 Task: Create a due date automation trigger when advanced on, 2 working days before a card is due add dates starting in in more than 1 days at 11:00 AM.
Action: Mouse moved to (1081, 87)
Screenshot: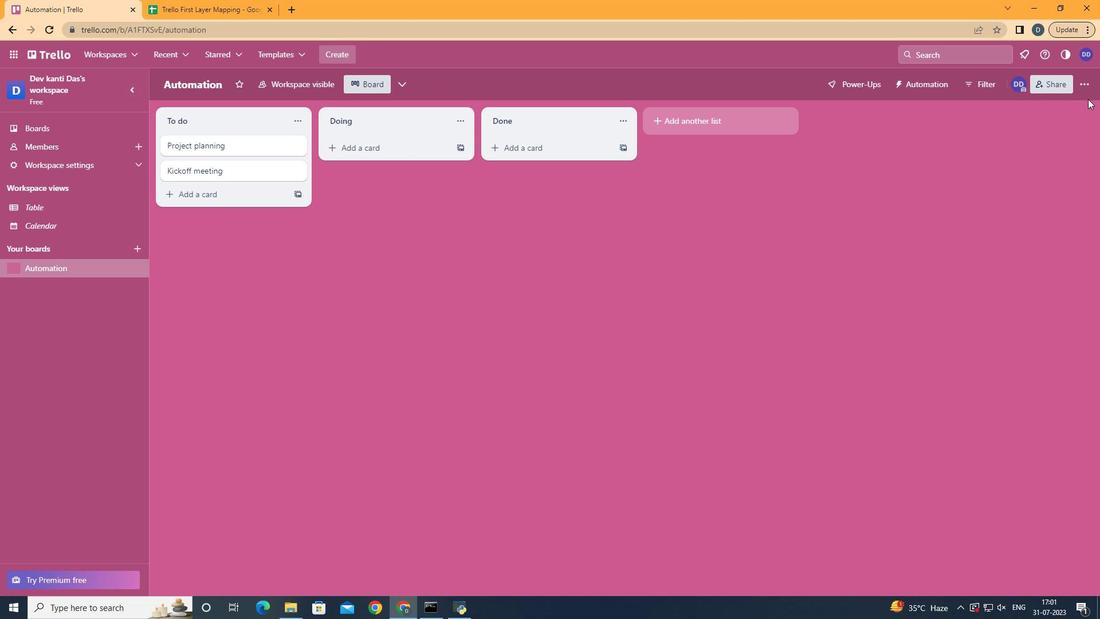 
Action: Mouse pressed left at (1081, 87)
Screenshot: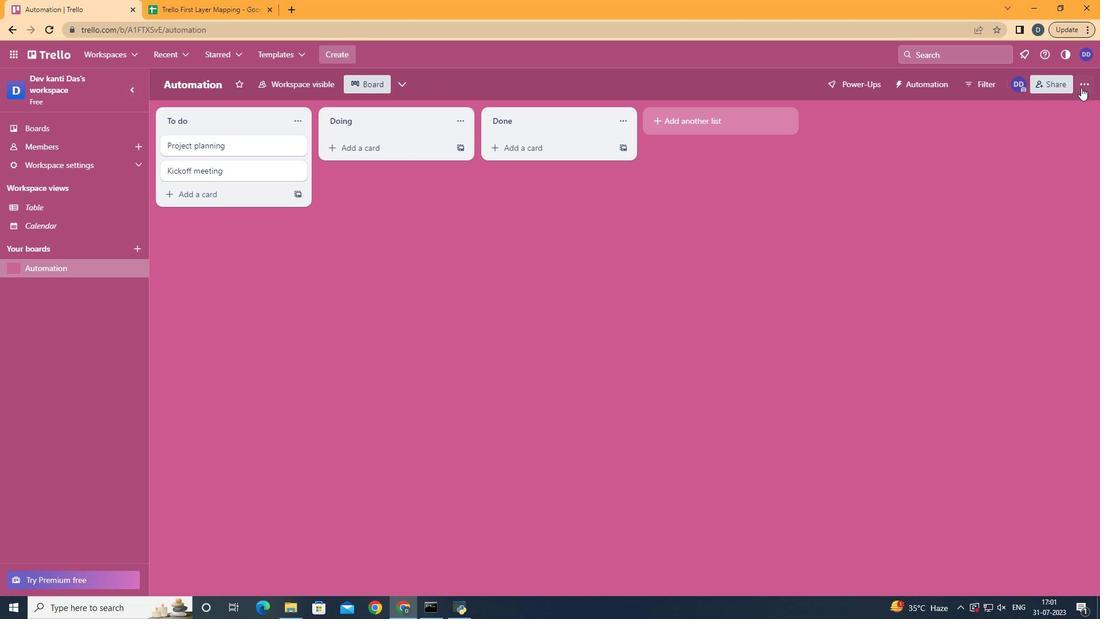 
Action: Mouse moved to (1002, 248)
Screenshot: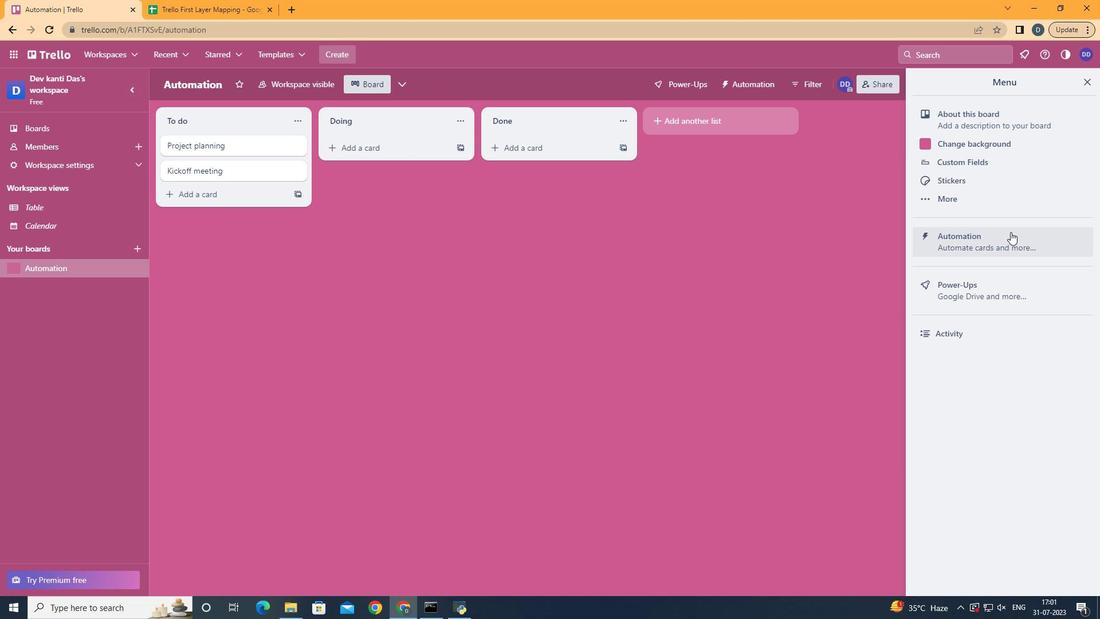 
Action: Mouse pressed left at (1002, 248)
Screenshot: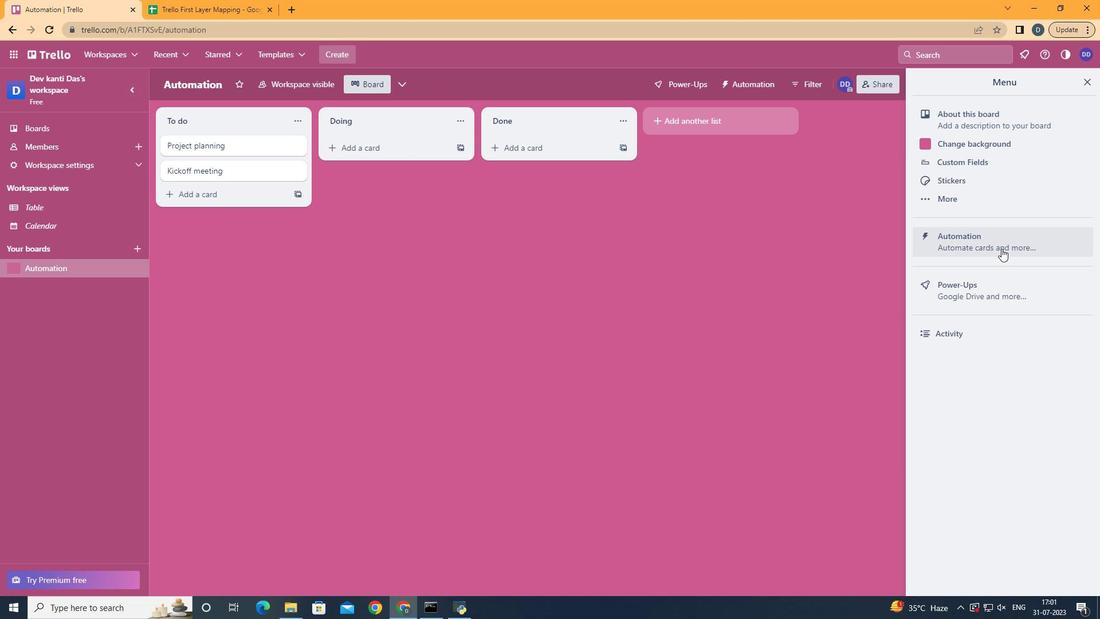 
Action: Mouse moved to (214, 229)
Screenshot: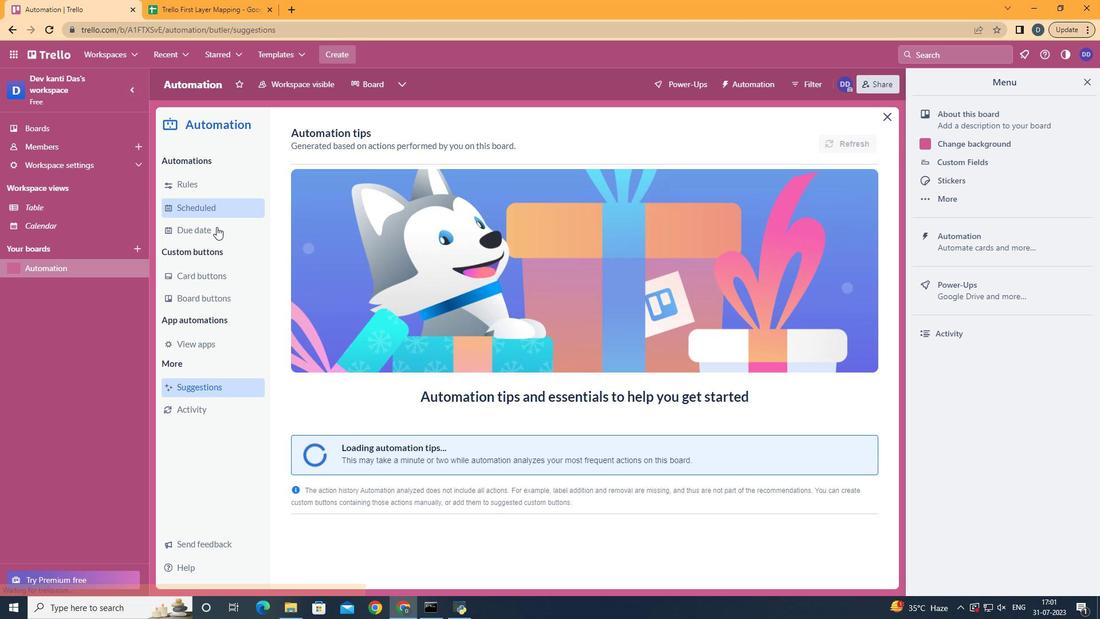 
Action: Mouse pressed left at (214, 229)
Screenshot: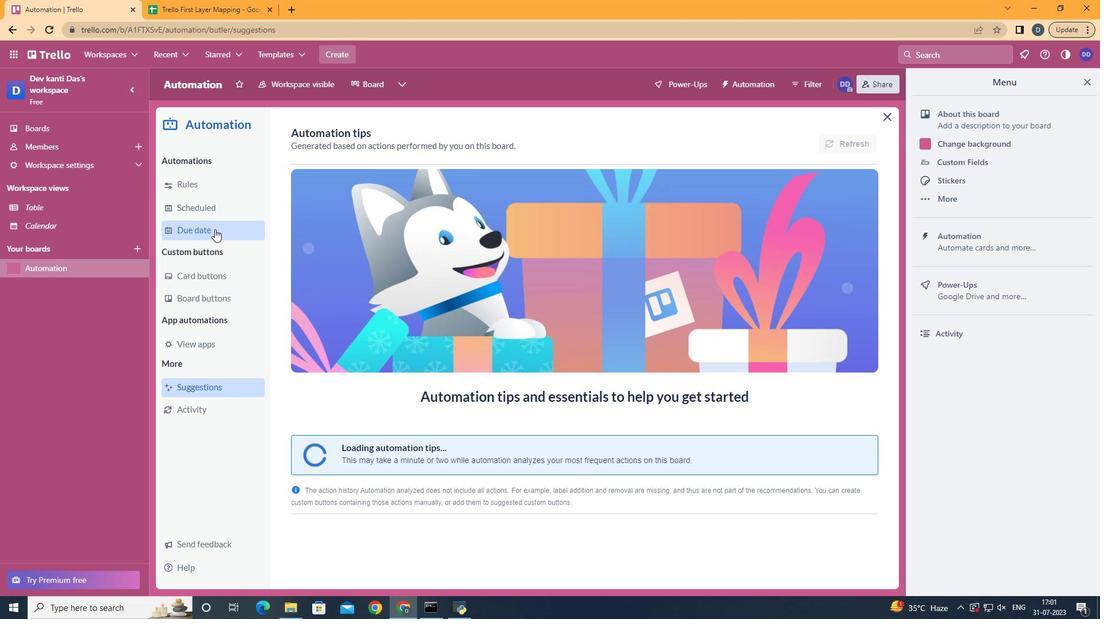 
Action: Mouse moved to (807, 134)
Screenshot: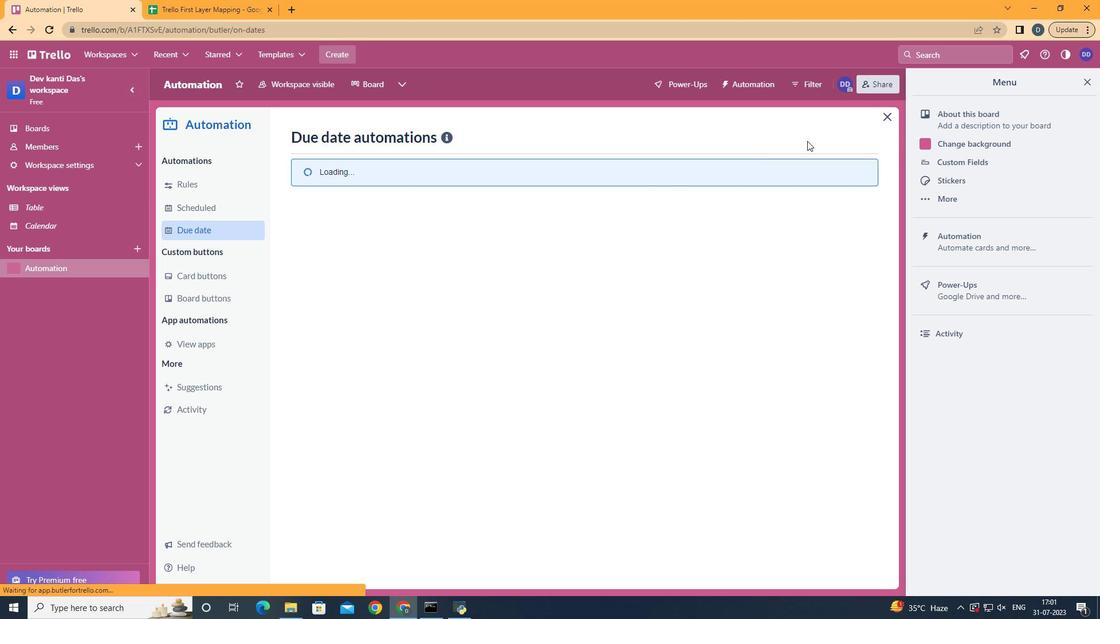 
Action: Mouse pressed left at (807, 134)
Screenshot: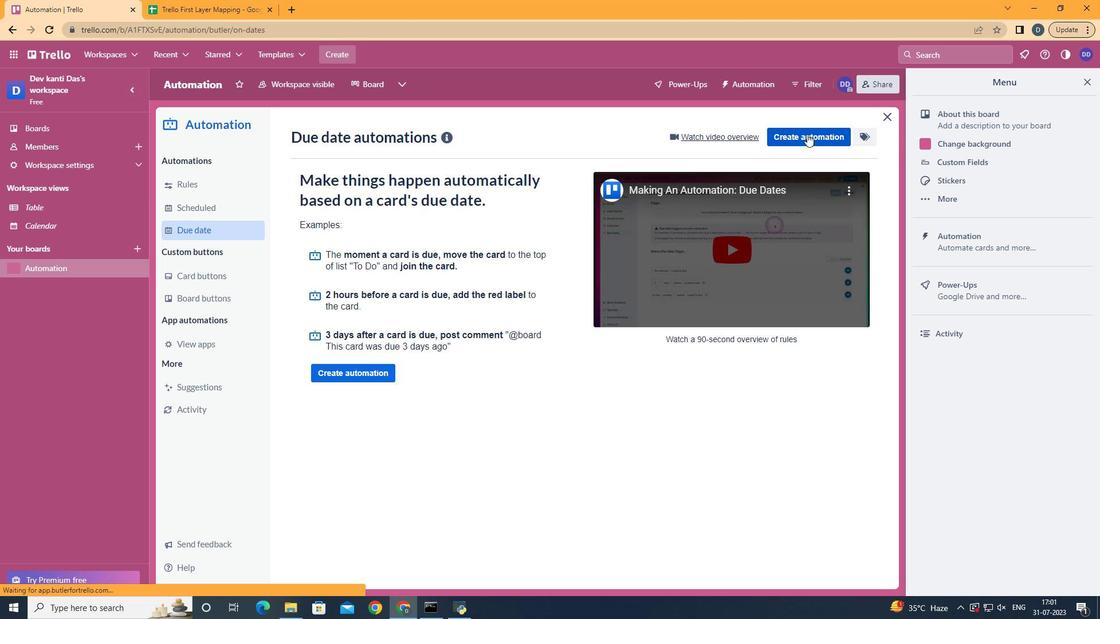 
Action: Mouse moved to (611, 245)
Screenshot: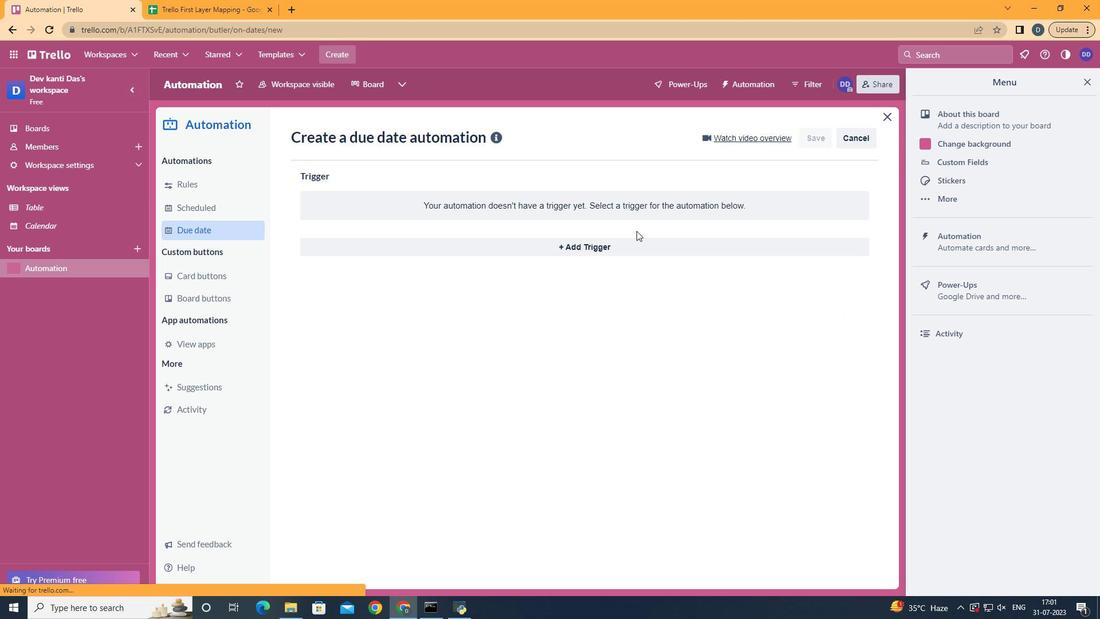 
Action: Mouse pressed left at (611, 245)
Screenshot: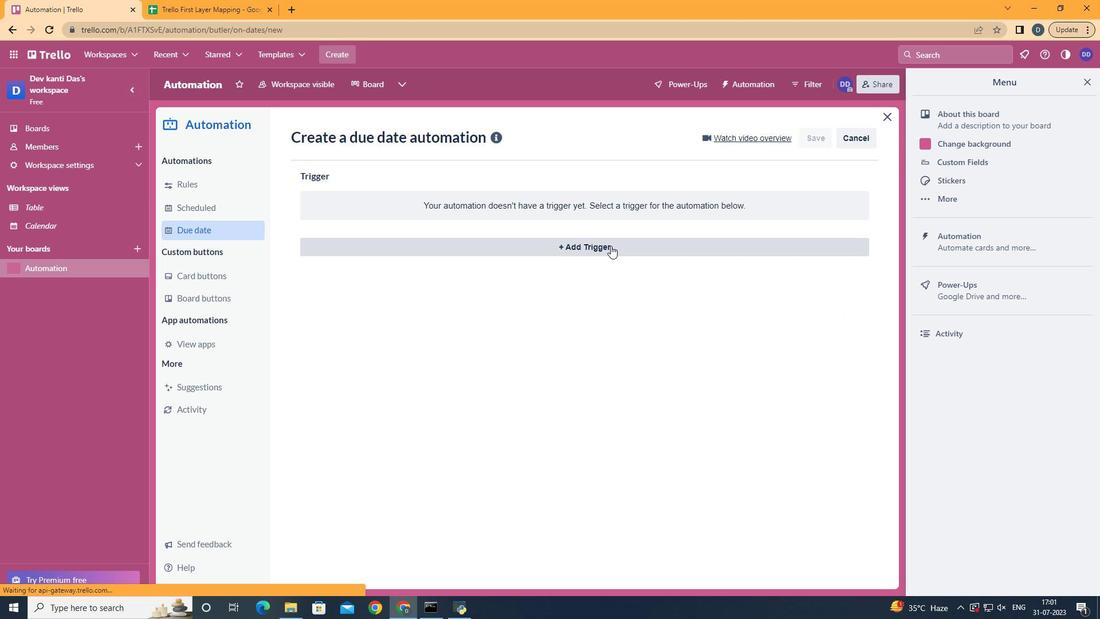 
Action: Mouse moved to (371, 463)
Screenshot: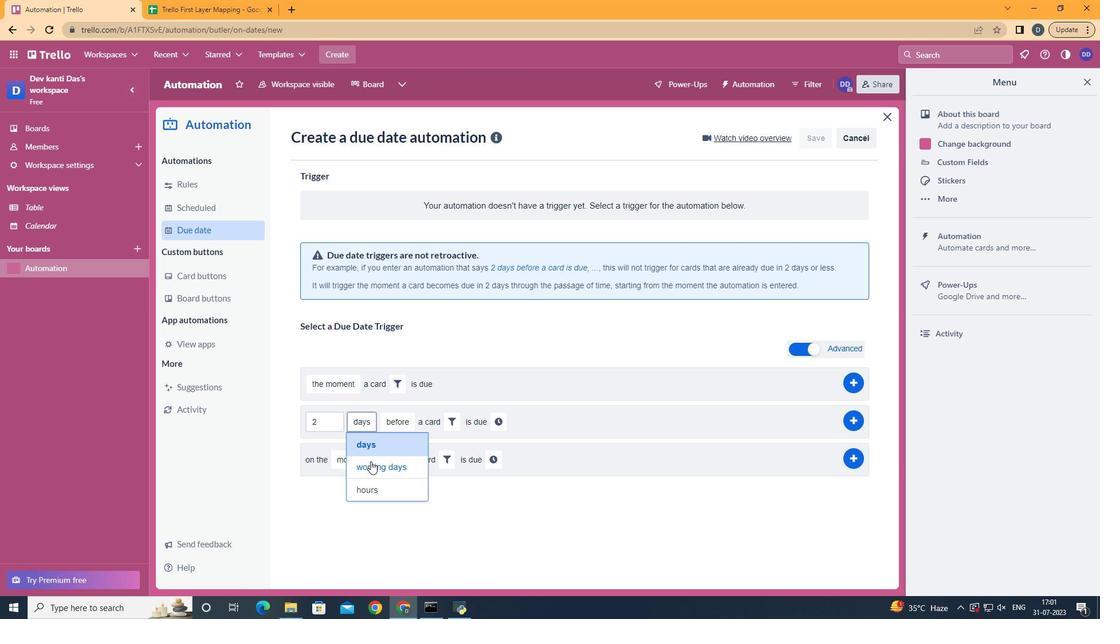 
Action: Mouse pressed left at (371, 463)
Screenshot: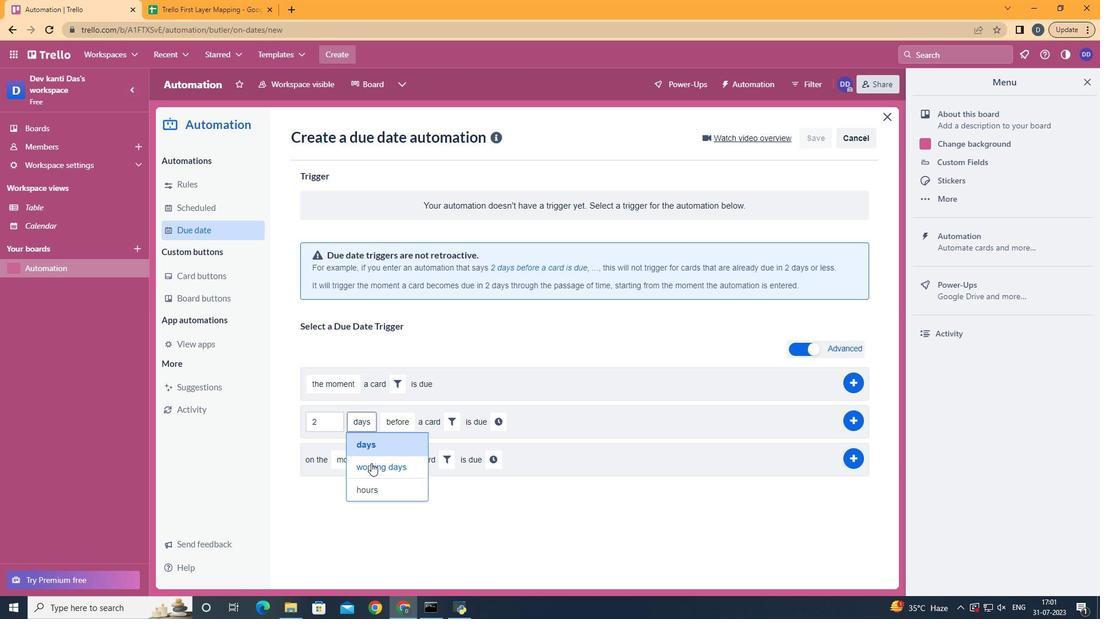 
Action: Mouse moved to (485, 421)
Screenshot: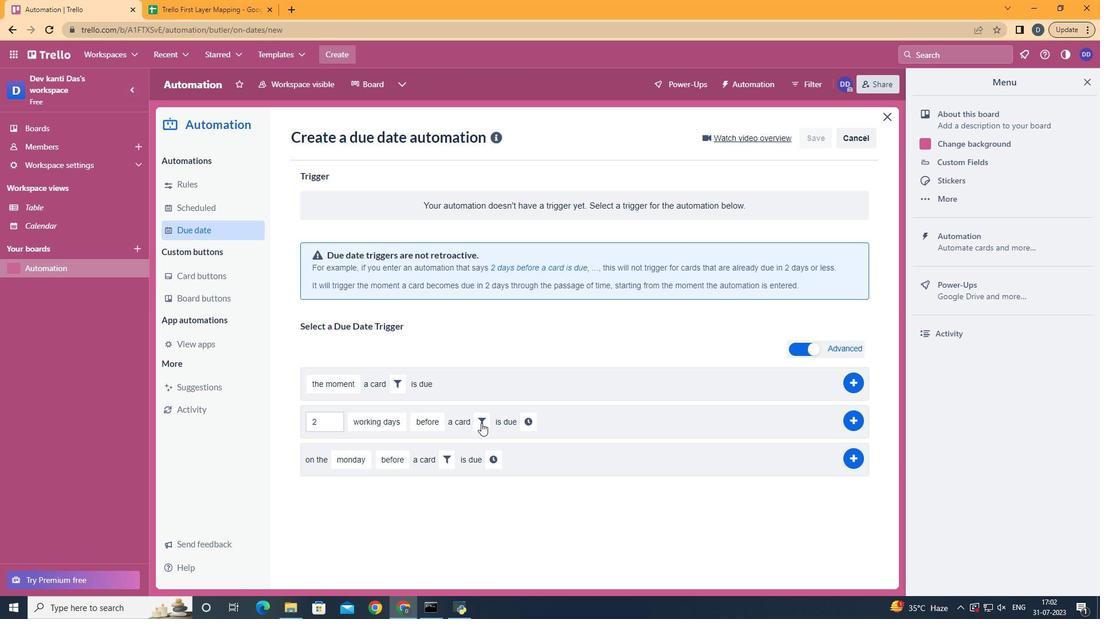 
Action: Mouse pressed left at (485, 421)
Screenshot: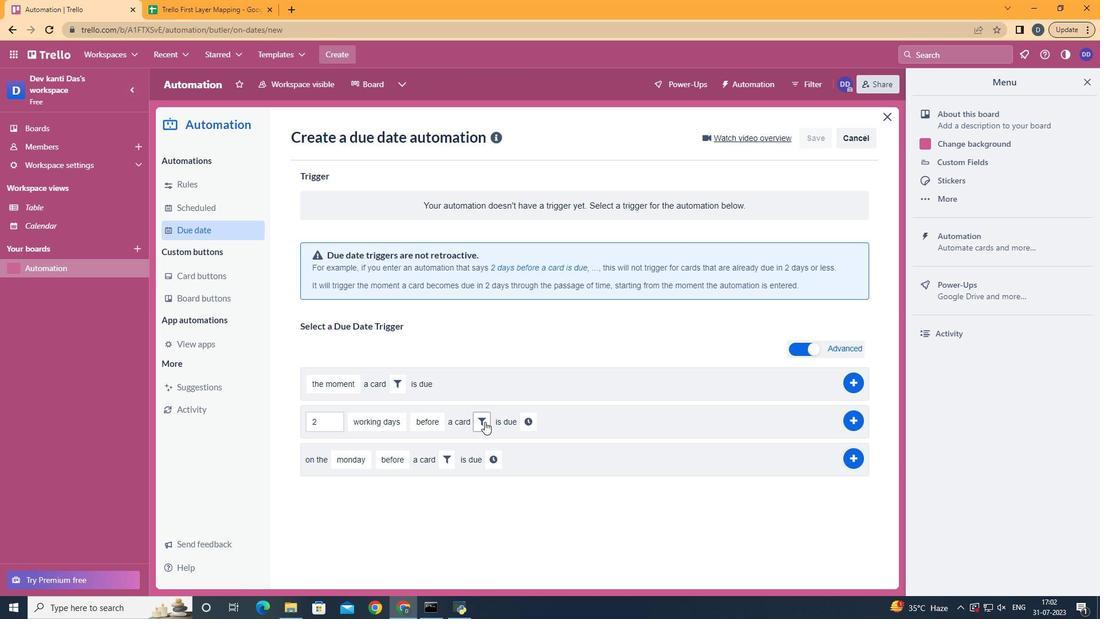 
Action: Mouse moved to (544, 460)
Screenshot: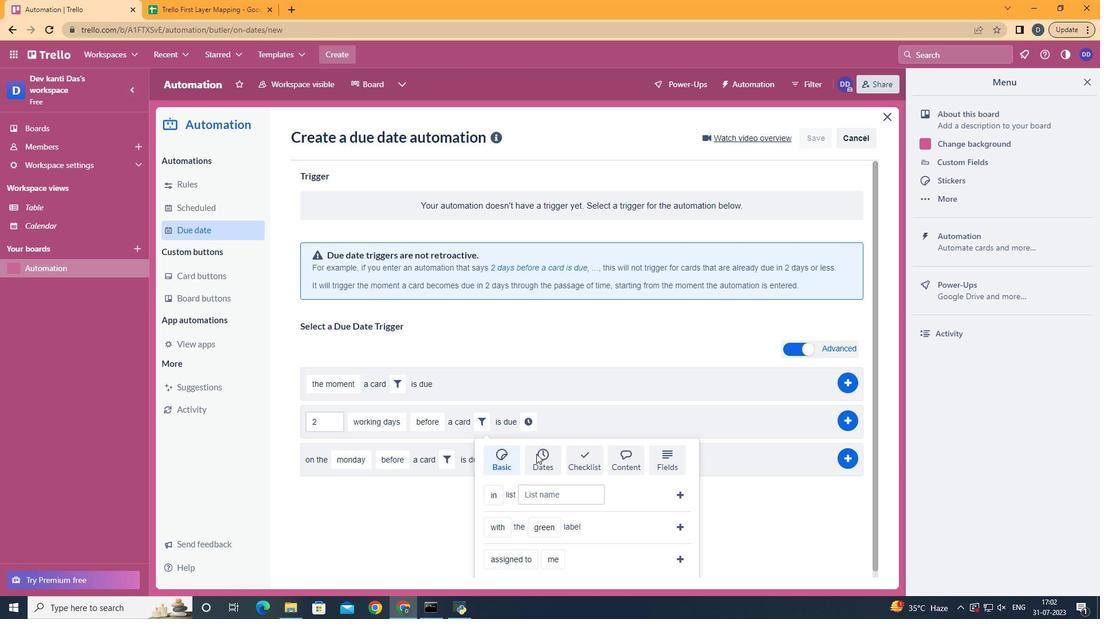 
Action: Mouse pressed left at (544, 460)
Screenshot: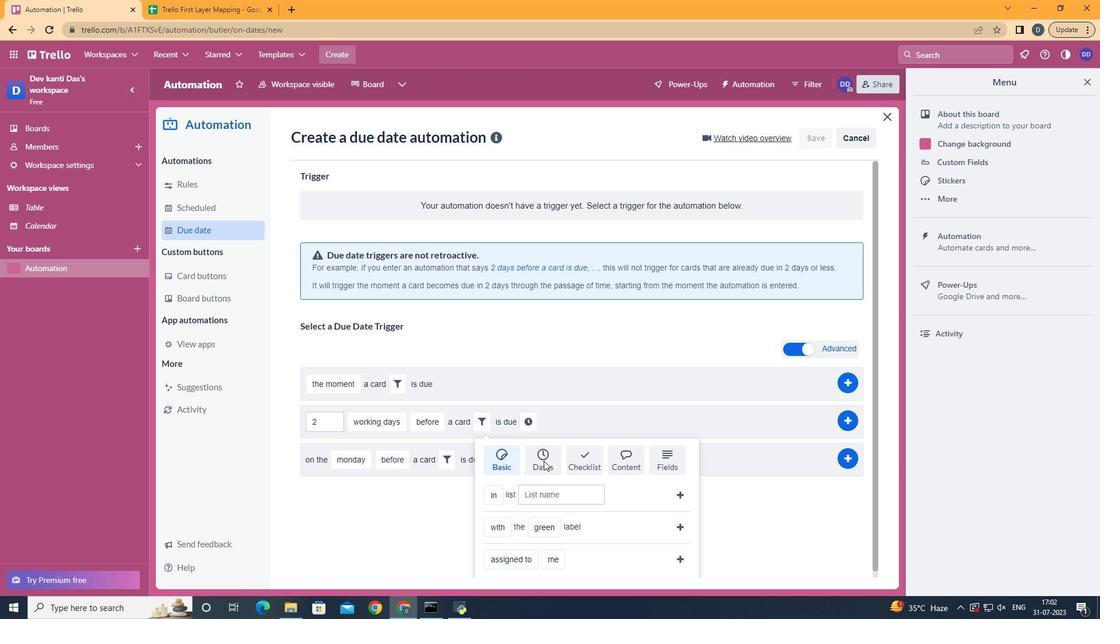 
Action: Mouse moved to (544, 460)
Screenshot: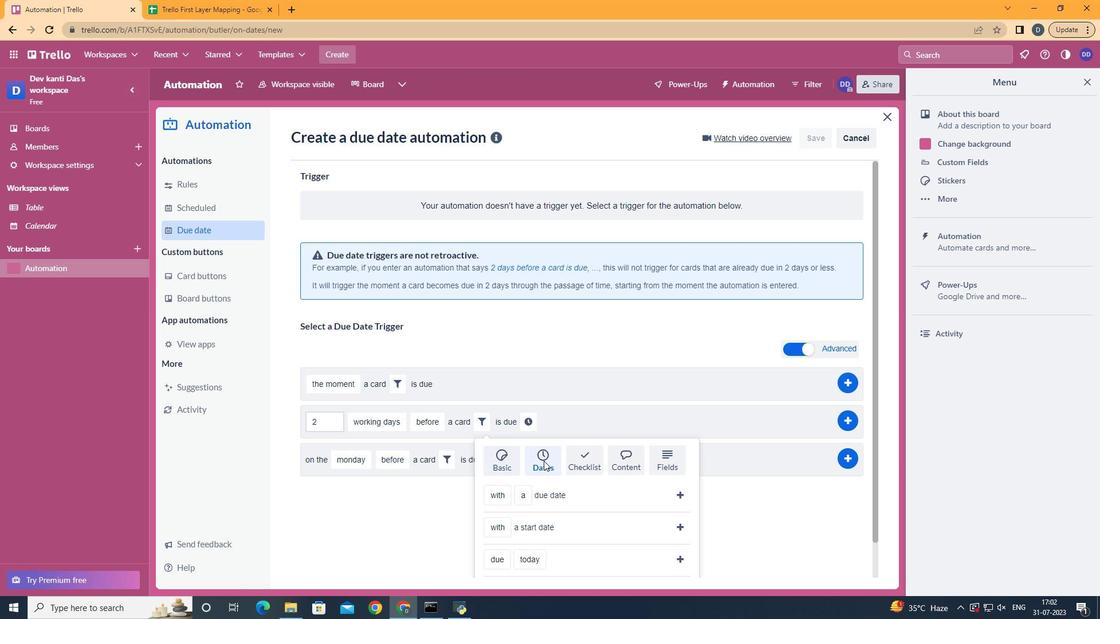 
Action: Mouse scrolled (544, 460) with delta (0, 0)
Screenshot: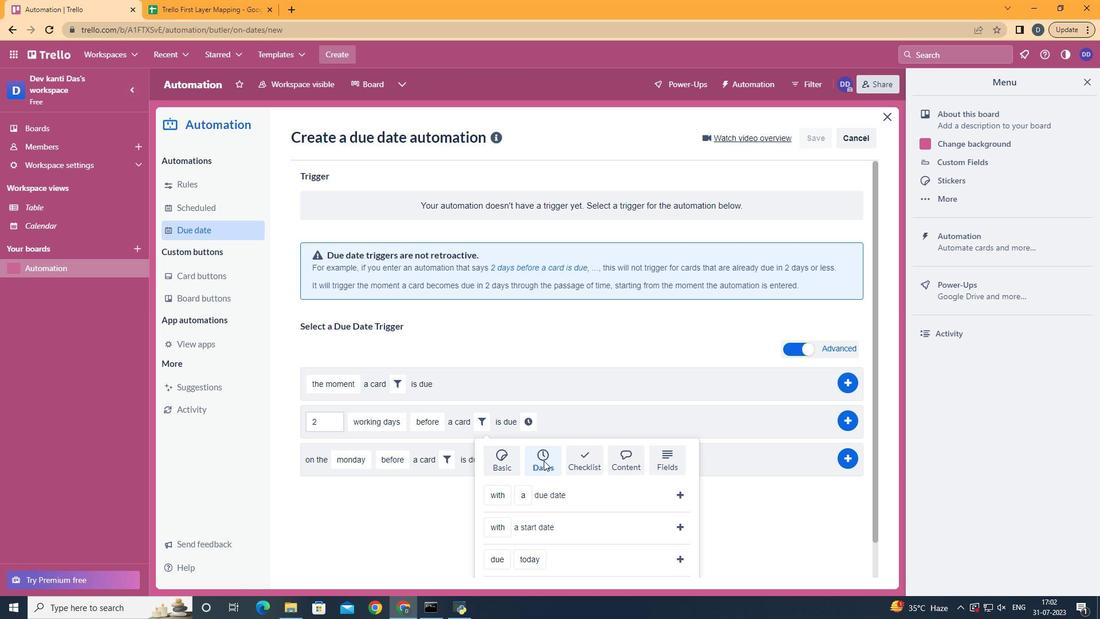 
Action: Mouse scrolled (544, 460) with delta (0, 0)
Screenshot: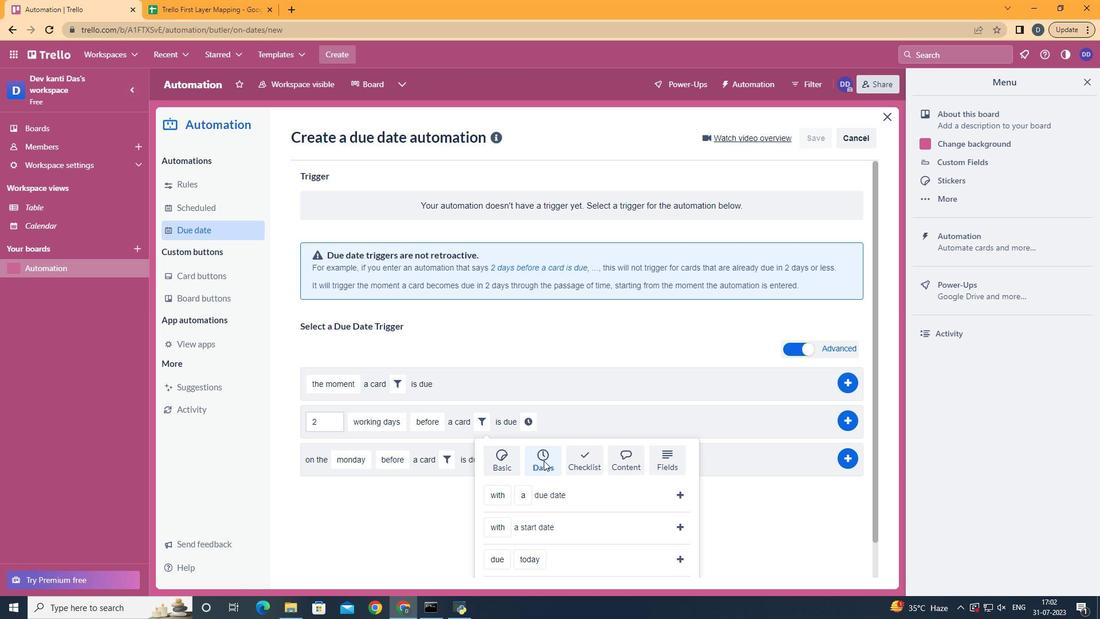 
Action: Mouse scrolled (544, 460) with delta (0, 0)
Screenshot: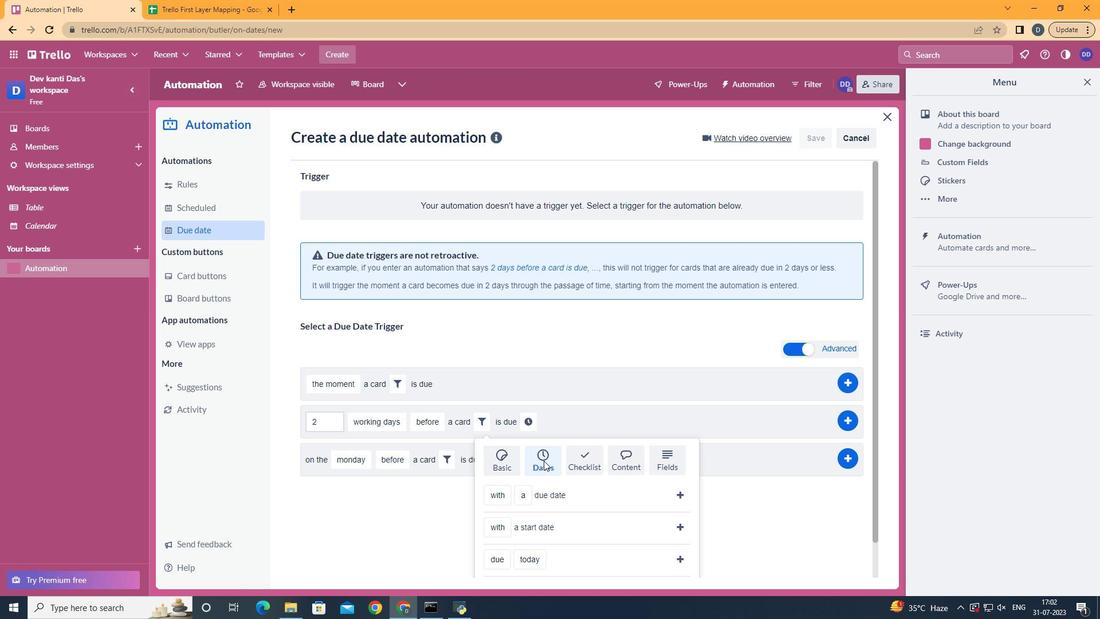 
Action: Mouse scrolled (544, 460) with delta (0, 0)
Screenshot: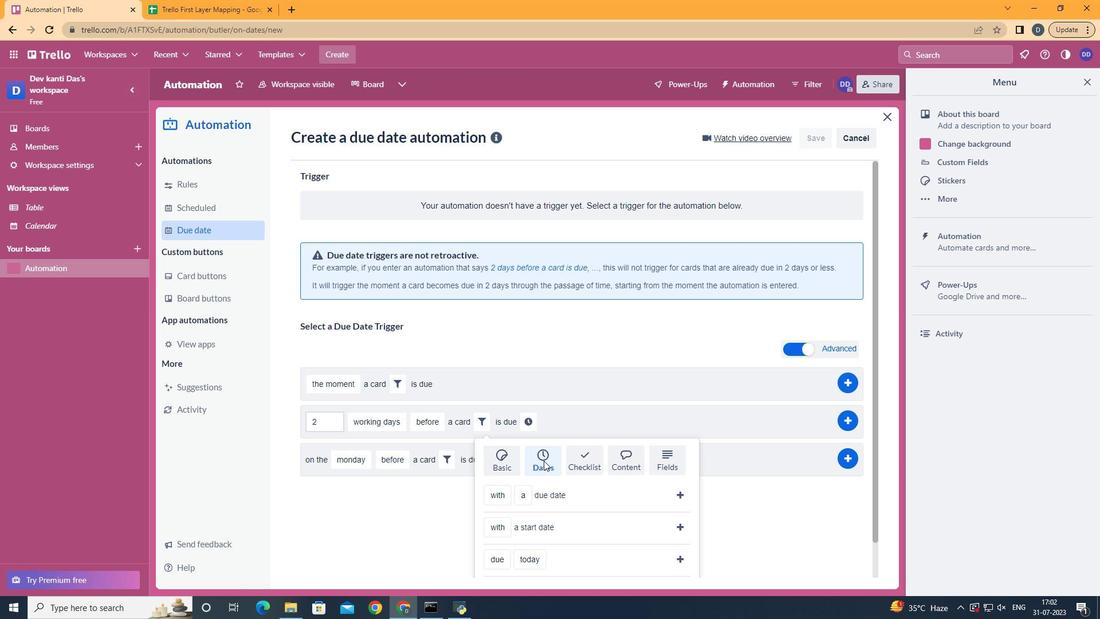 
Action: Mouse scrolled (544, 460) with delta (0, 0)
Screenshot: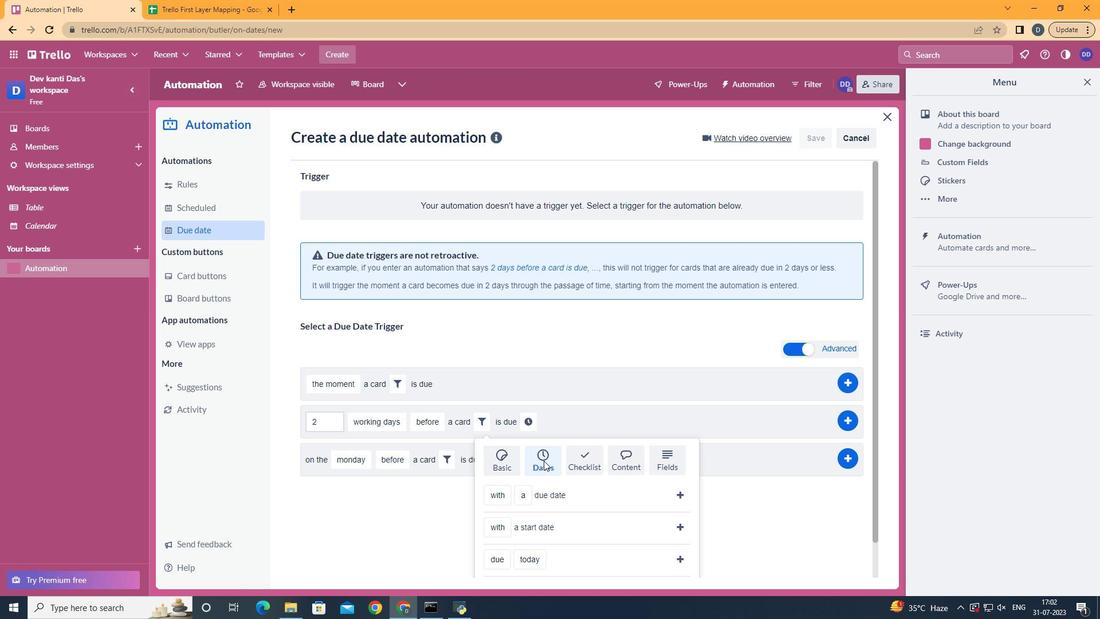 
Action: Mouse moved to (509, 536)
Screenshot: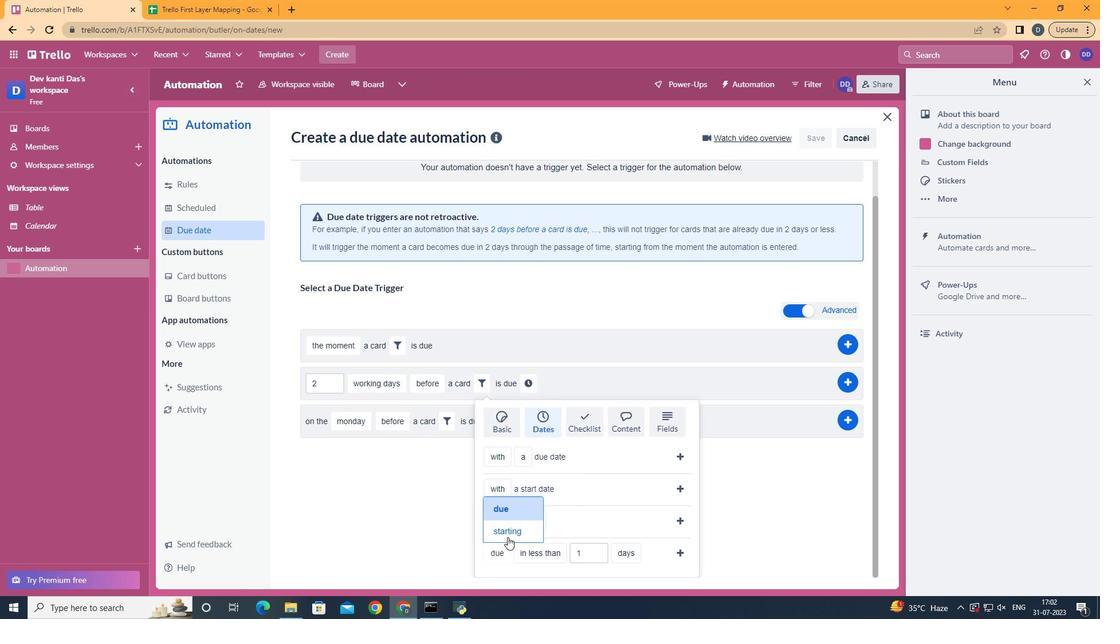 
Action: Mouse pressed left at (509, 536)
Screenshot: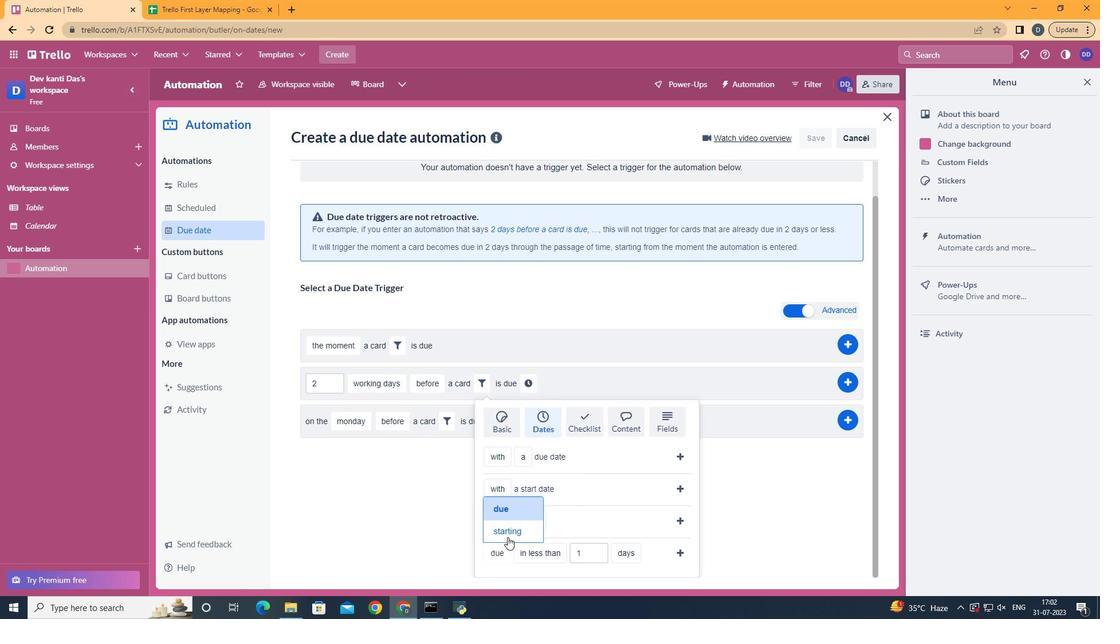 
Action: Mouse moved to (574, 474)
Screenshot: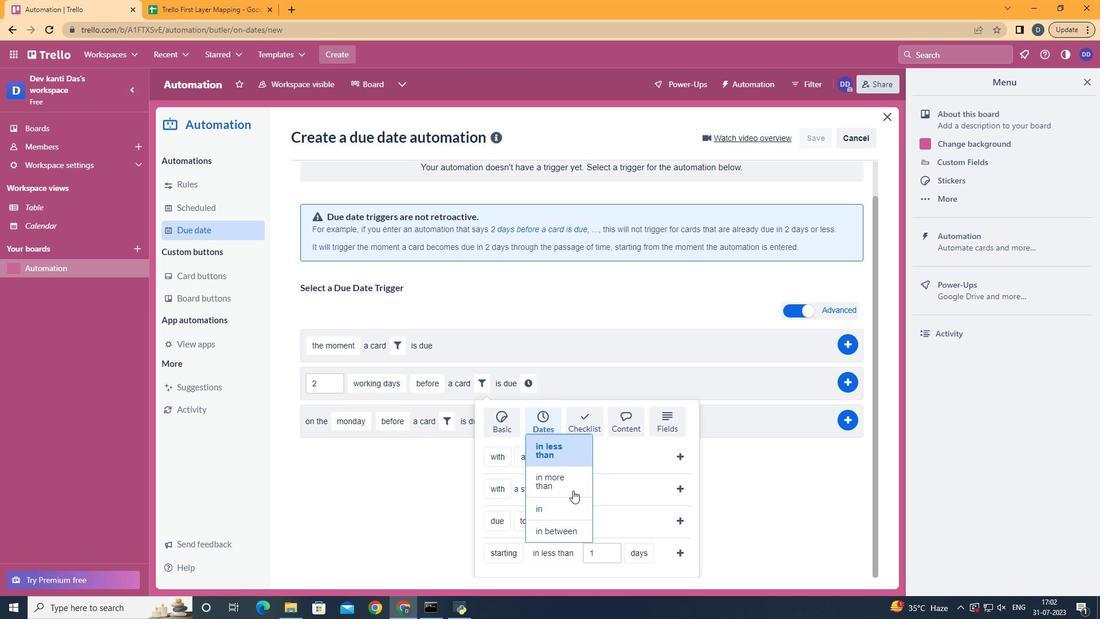 
Action: Mouse pressed left at (574, 474)
Screenshot: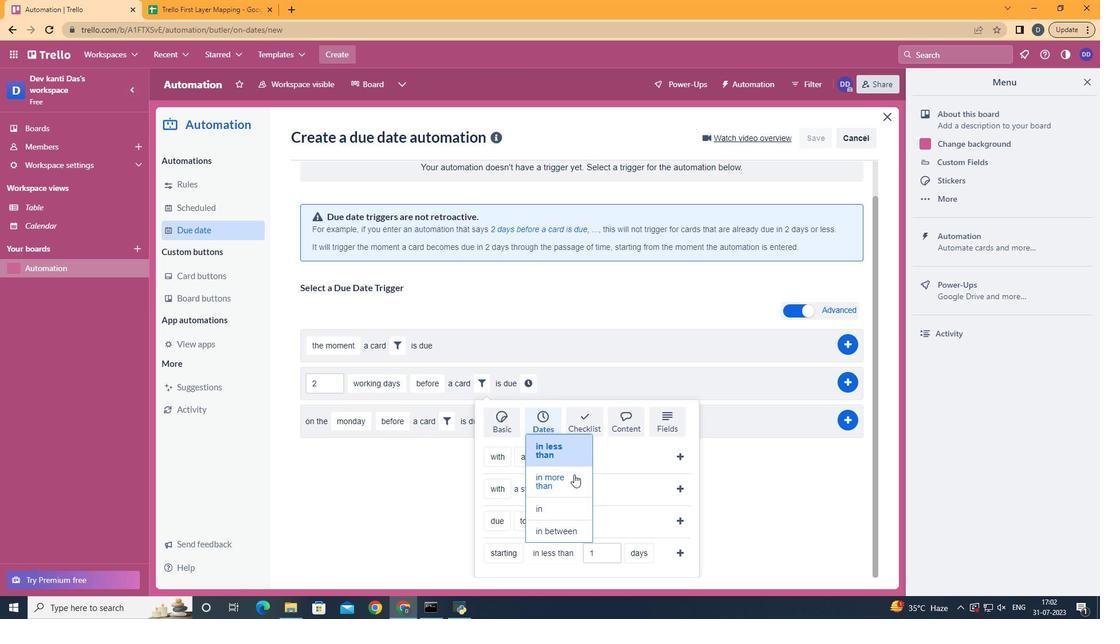 
Action: Mouse moved to (652, 509)
Screenshot: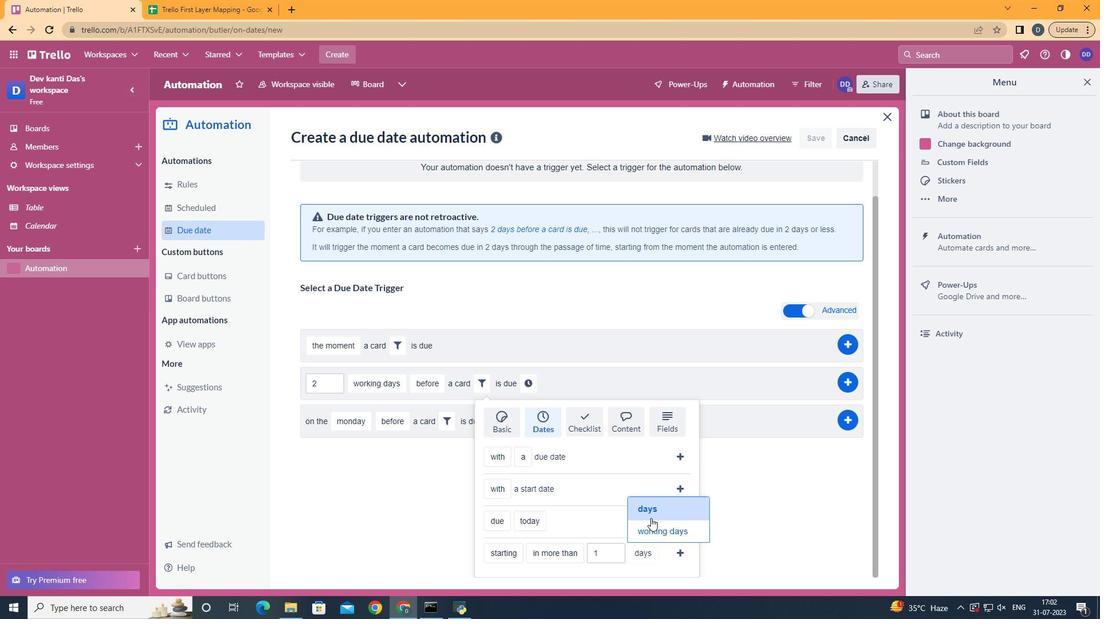 
Action: Mouse pressed left at (652, 509)
Screenshot: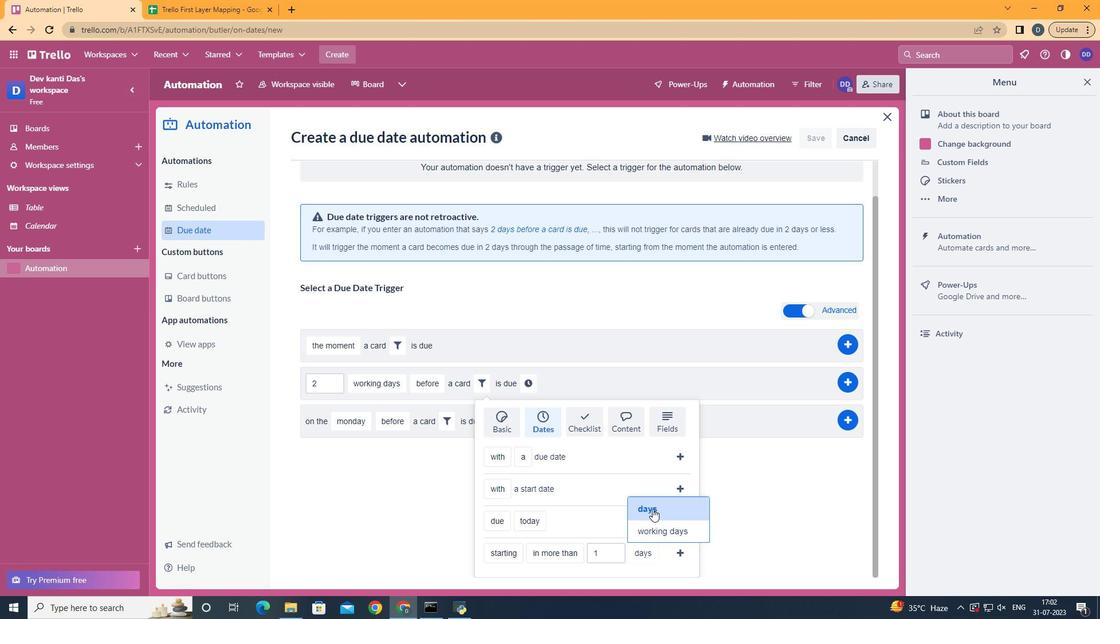 
Action: Mouse moved to (685, 548)
Screenshot: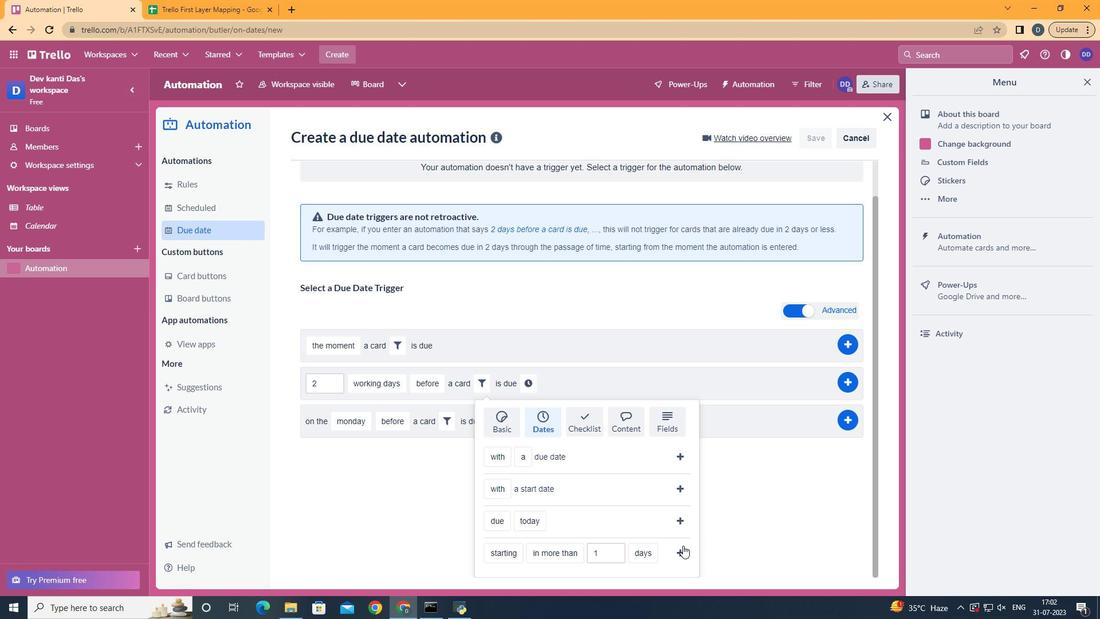 
Action: Mouse pressed left at (685, 548)
Screenshot: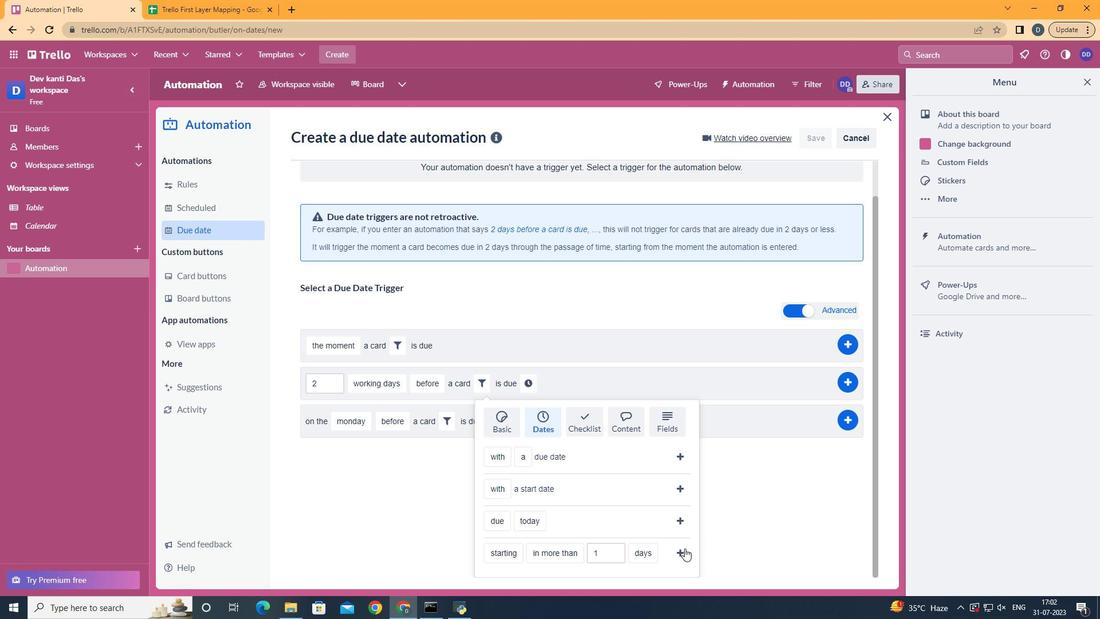
Action: Mouse moved to (655, 428)
Screenshot: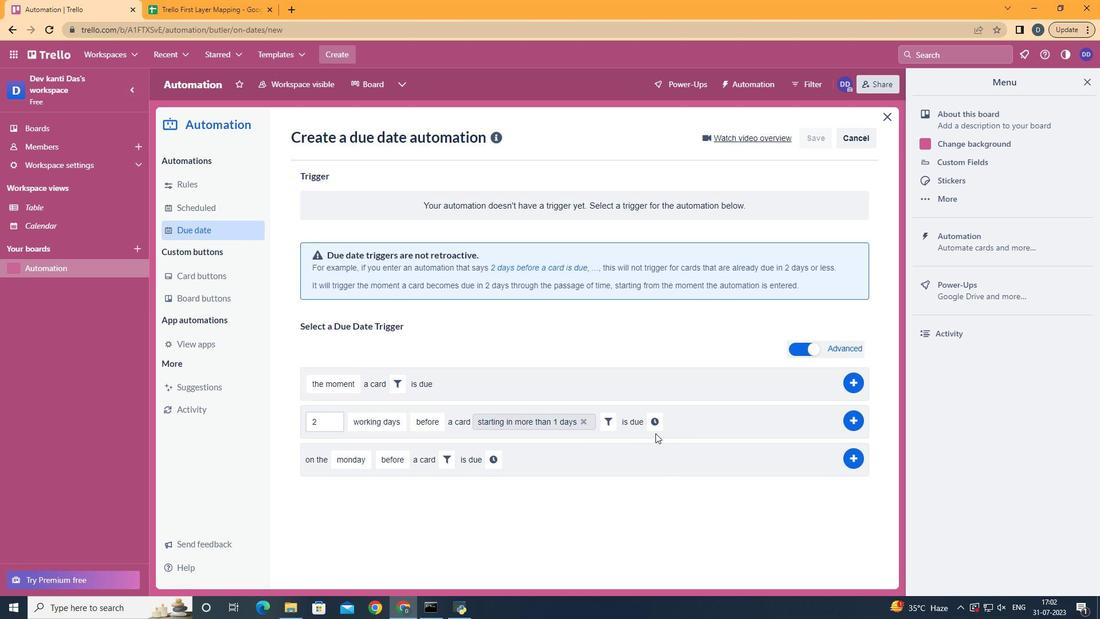 
Action: Mouse pressed left at (655, 428)
Screenshot: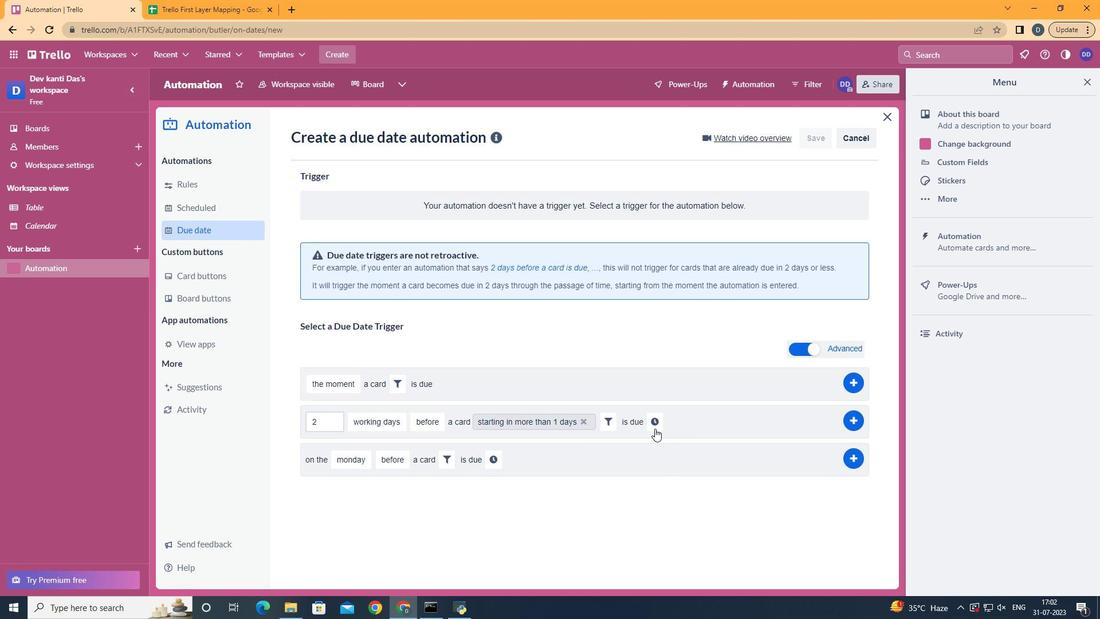 
Action: Mouse moved to (679, 426)
Screenshot: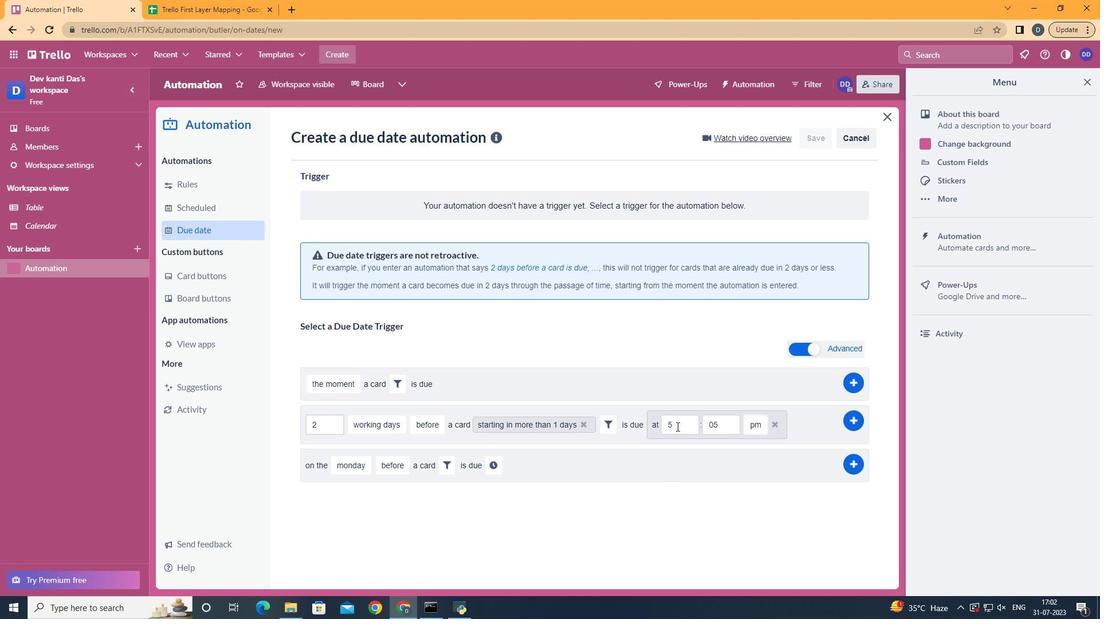 
Action: Mouse pressed left at (679, 426)
Screenshot: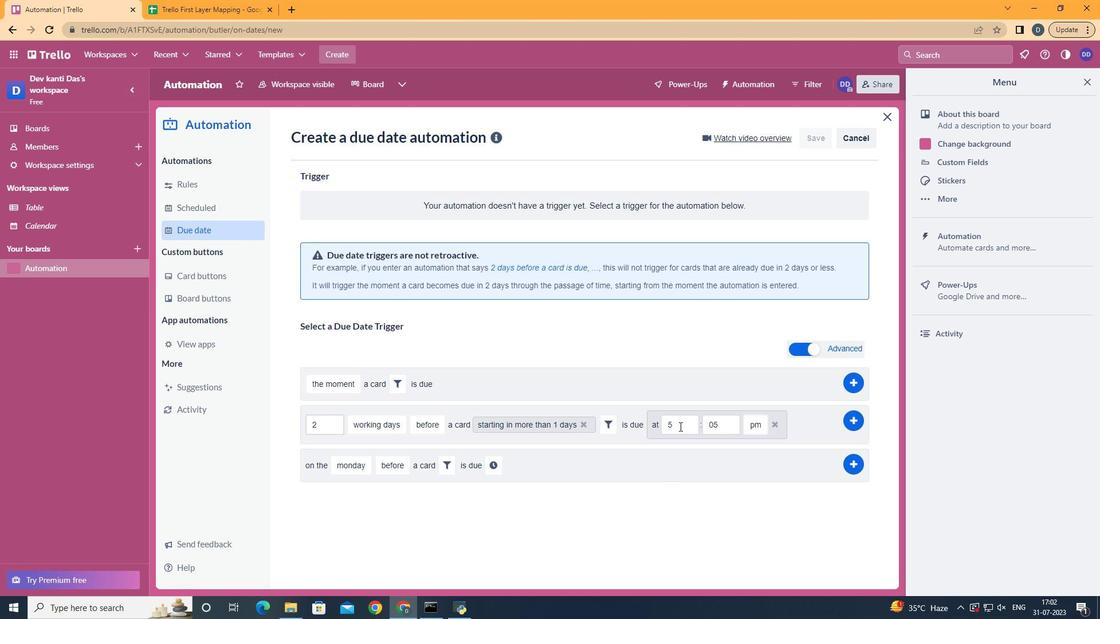 
Action: Key pressed <Key.backspace>11
Screenshot: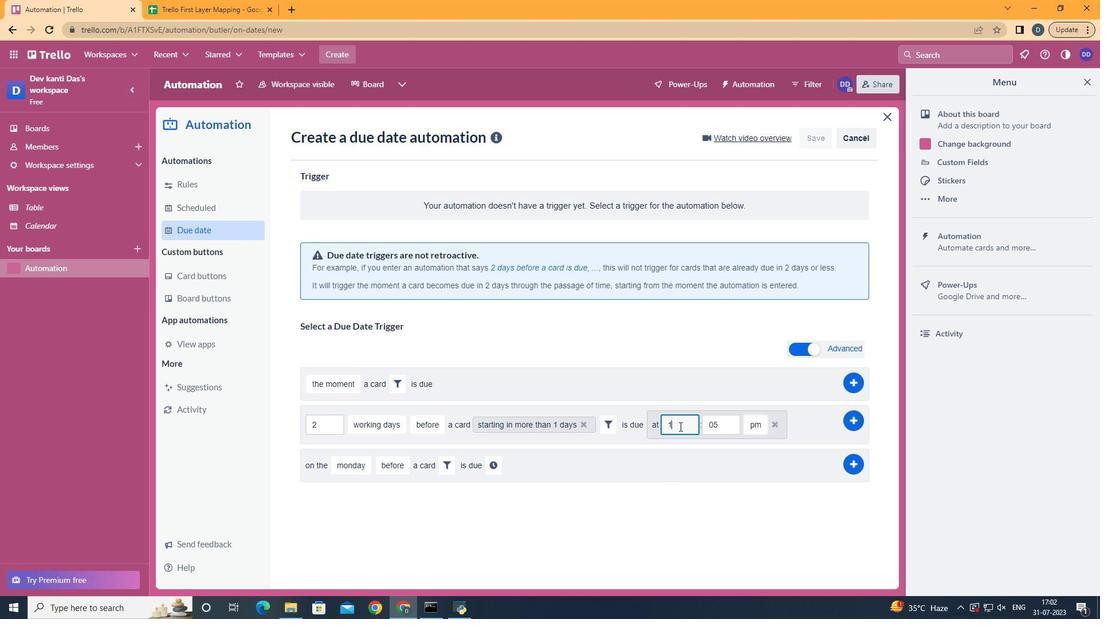 
Action: Mouse moved to (719, 428)
Screenshot: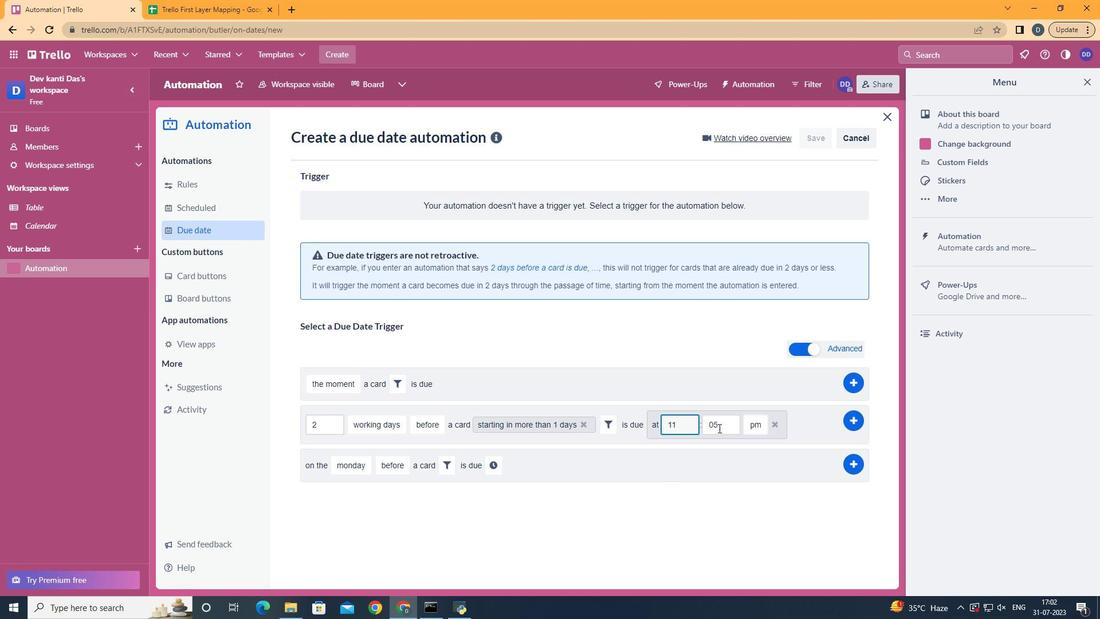 
Action: Mouse pressed left at (719, 428)
Screenshot: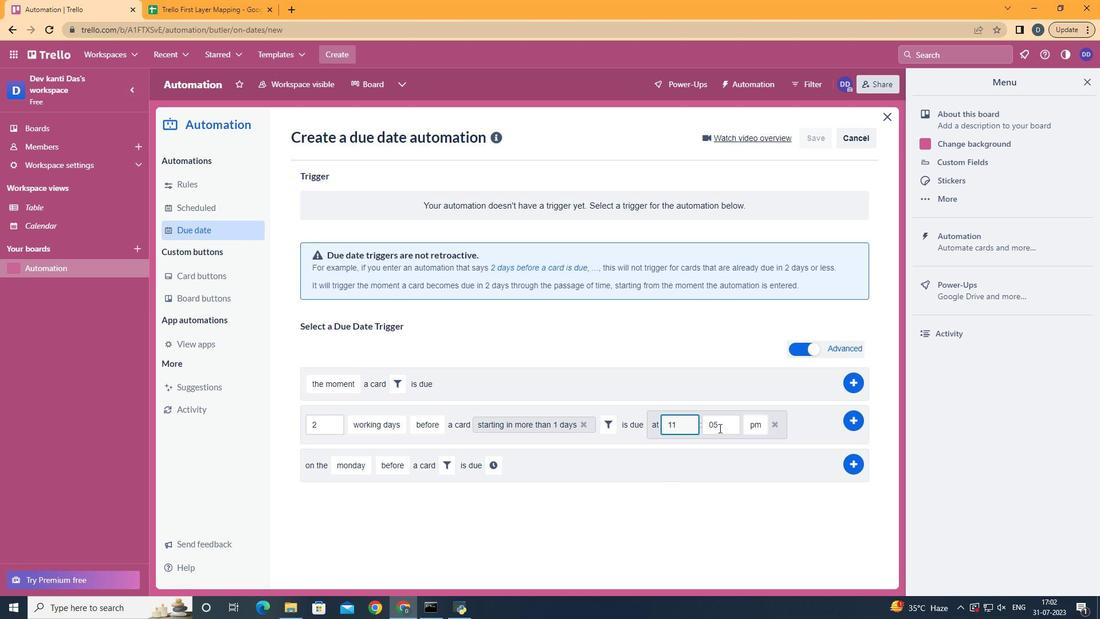 
Action: Key pressed <Key.backspace>0
Screenshot: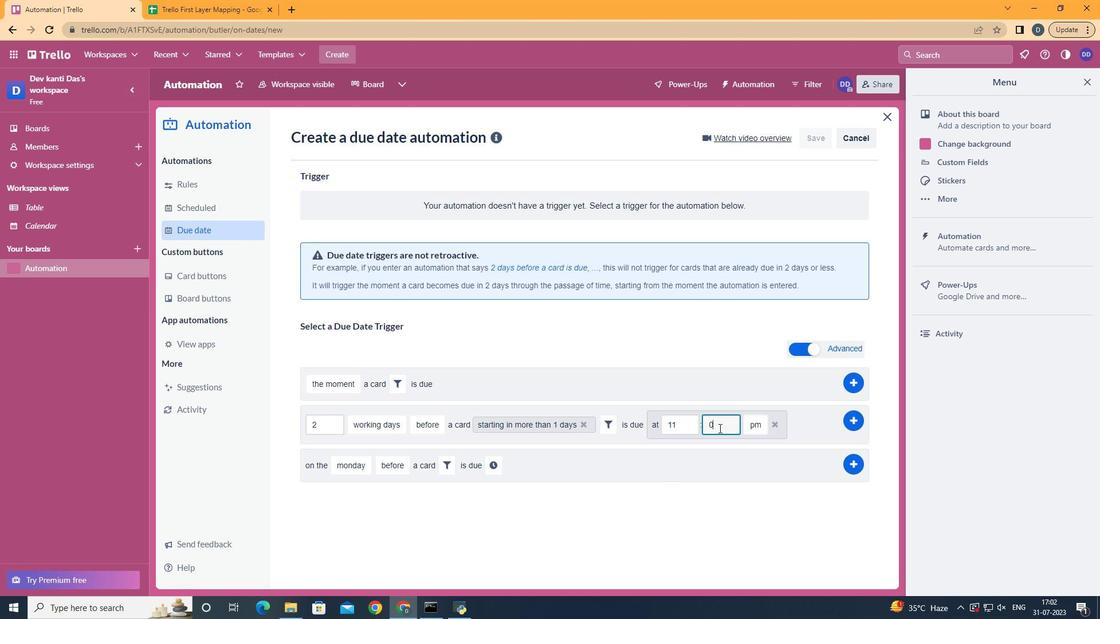 
Action: Mouse moved to (754, 446)
Screenshot: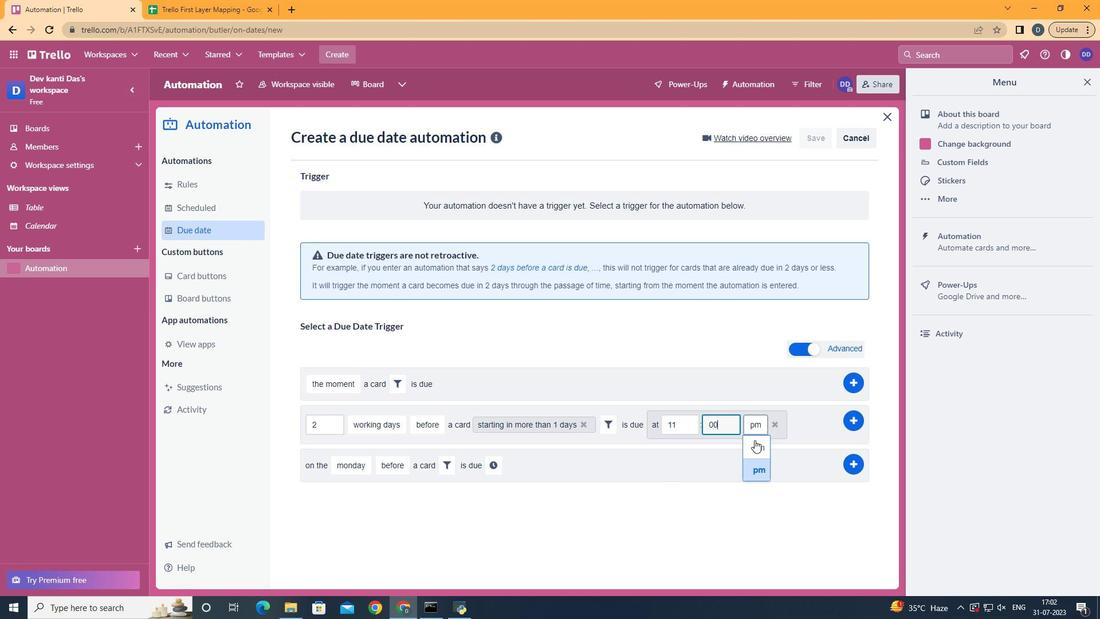 
Action: Mouse pressed left at (754, 446)
Screenshot: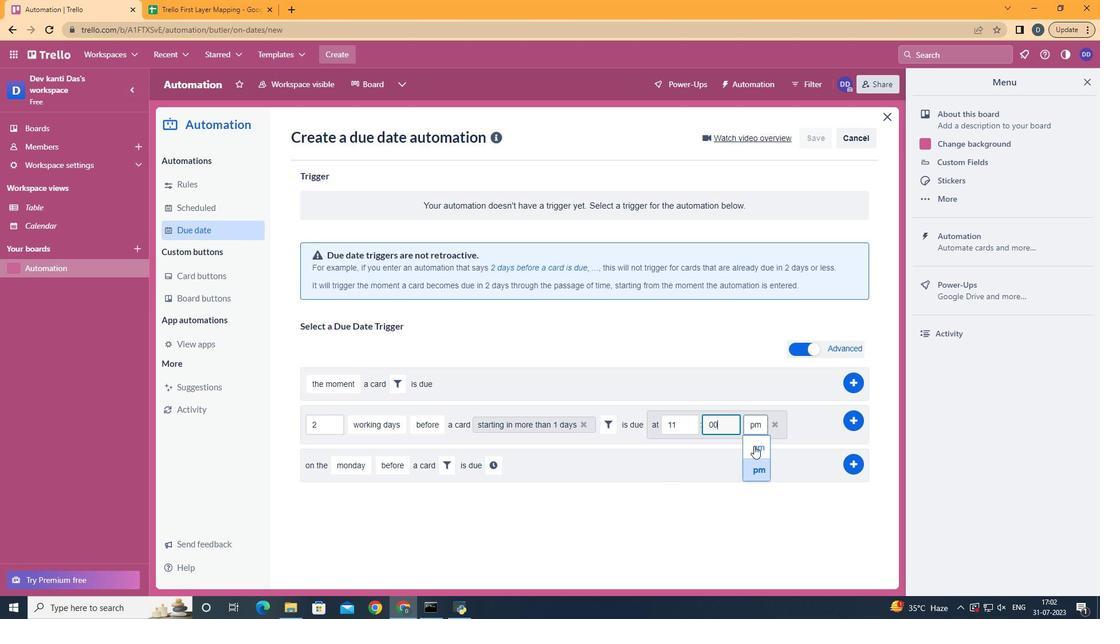 
Action: Mouse moved to (847, 417)
Screenshot: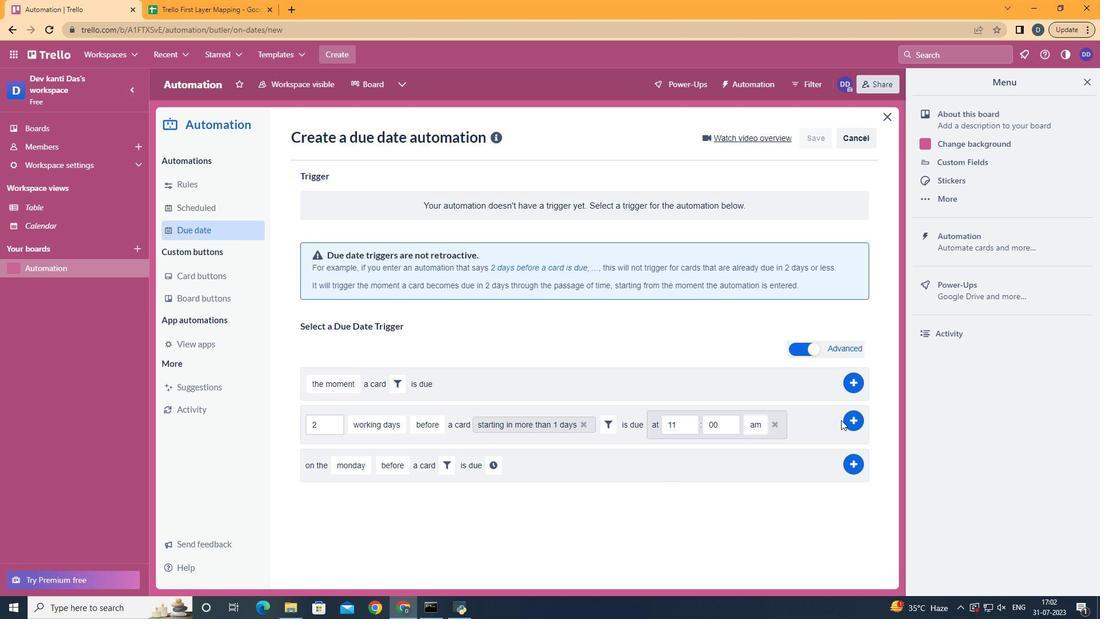 
Action: Mouse pressed left at (847, 417)
Screenshot: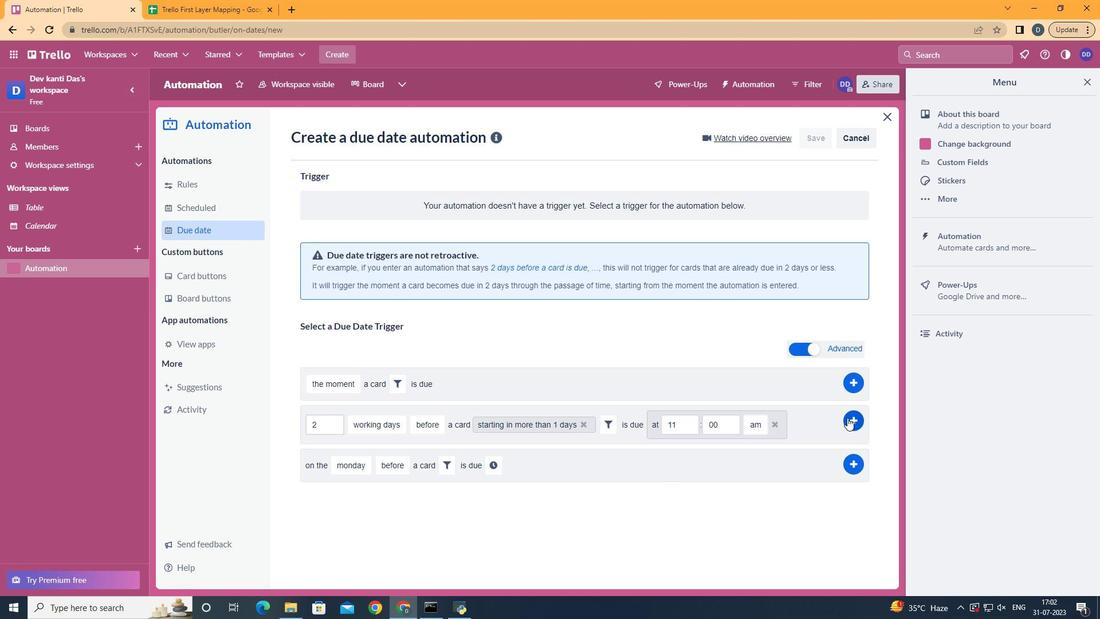 
Action: Mouse moved to (534, 283)
Screenshot: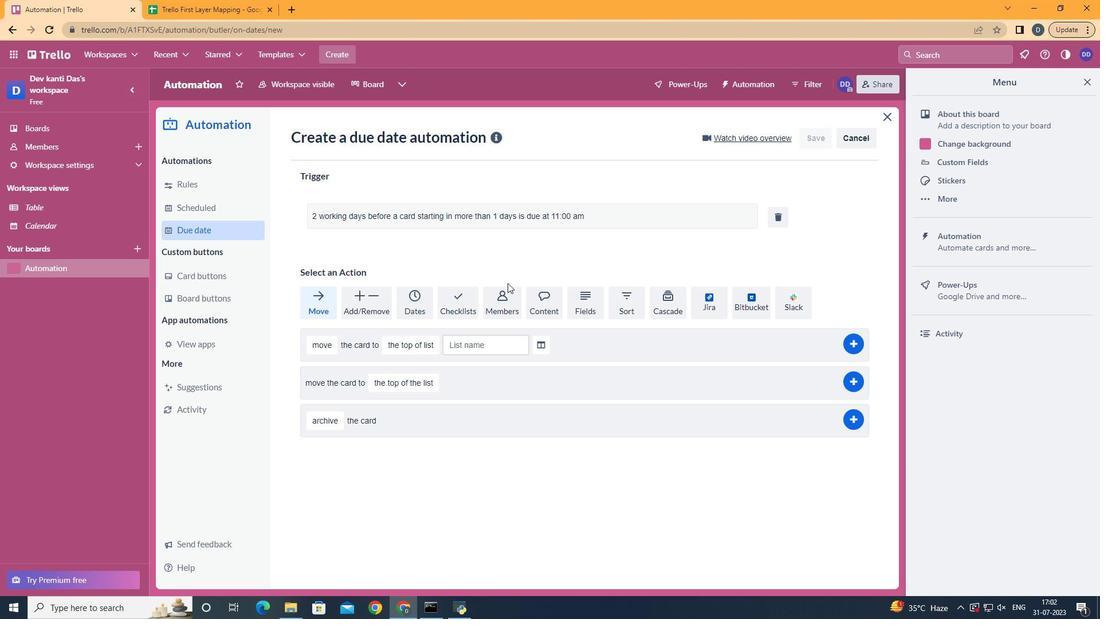 
